 Task: Add The Seaweed Bath Co. Calm Body Wash, Vetiver Geranium to the cart.
Action: Mouse moved to (850, 304)
Screenshot: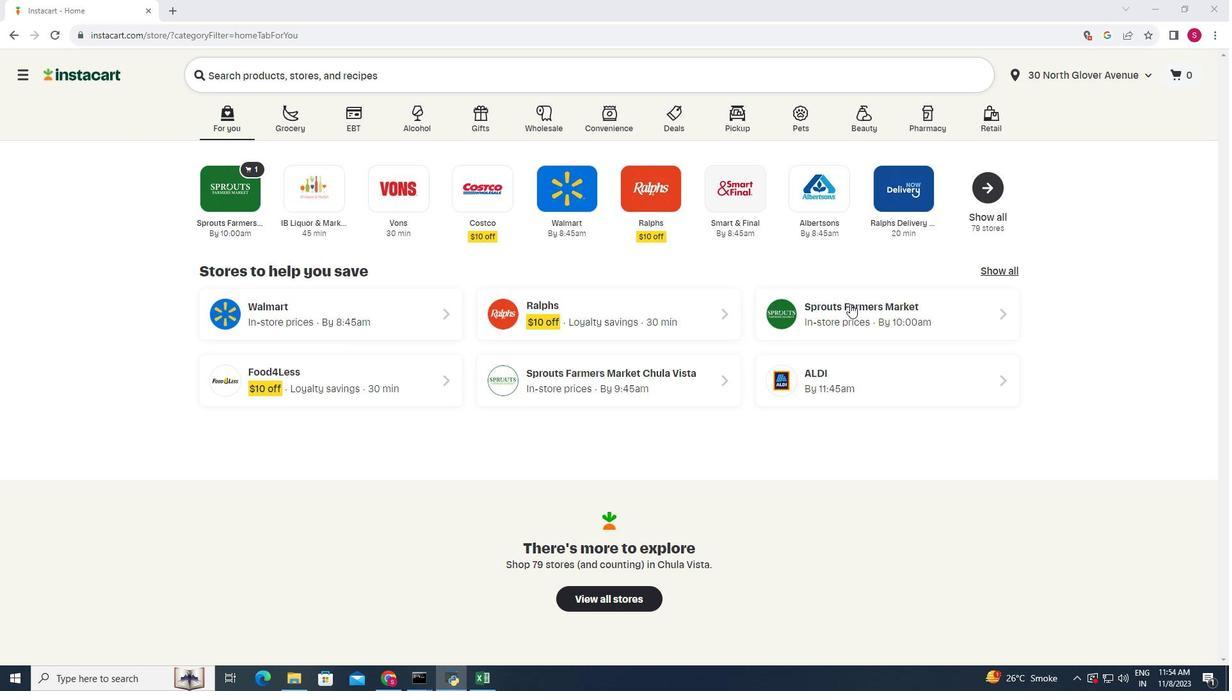 
Action: Mouse pressed left at (850, 304)
Screenshot: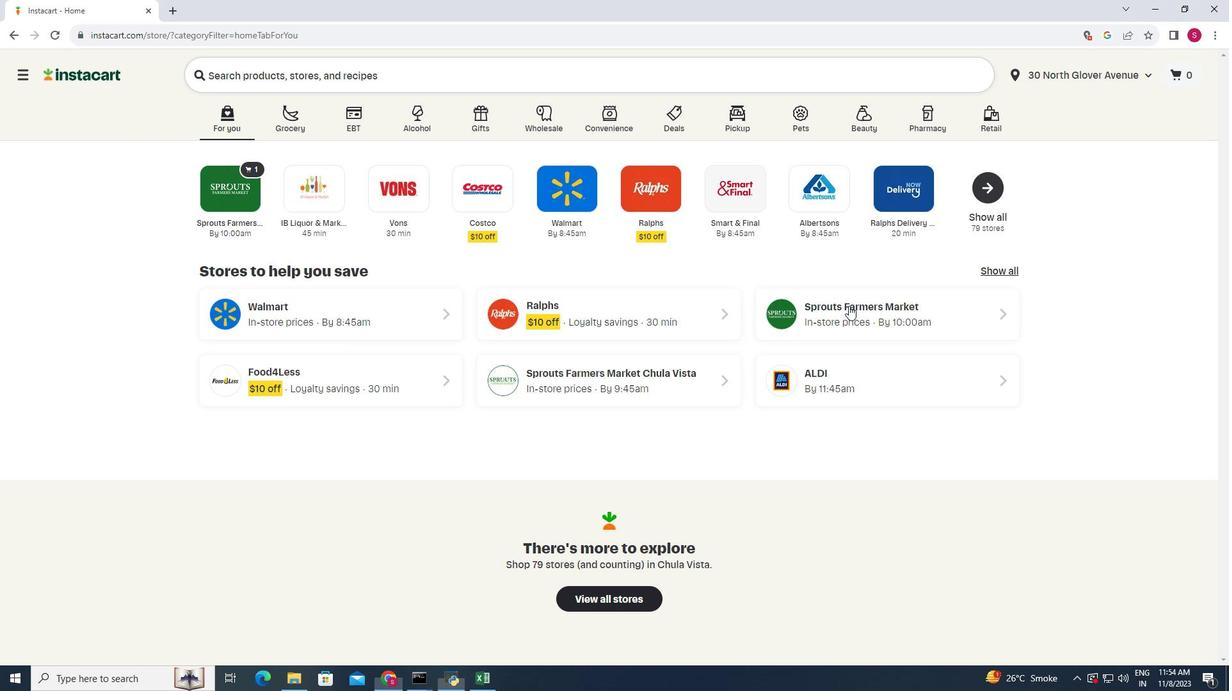 
Action: Mouse moved to (62, 482)
Screenshot: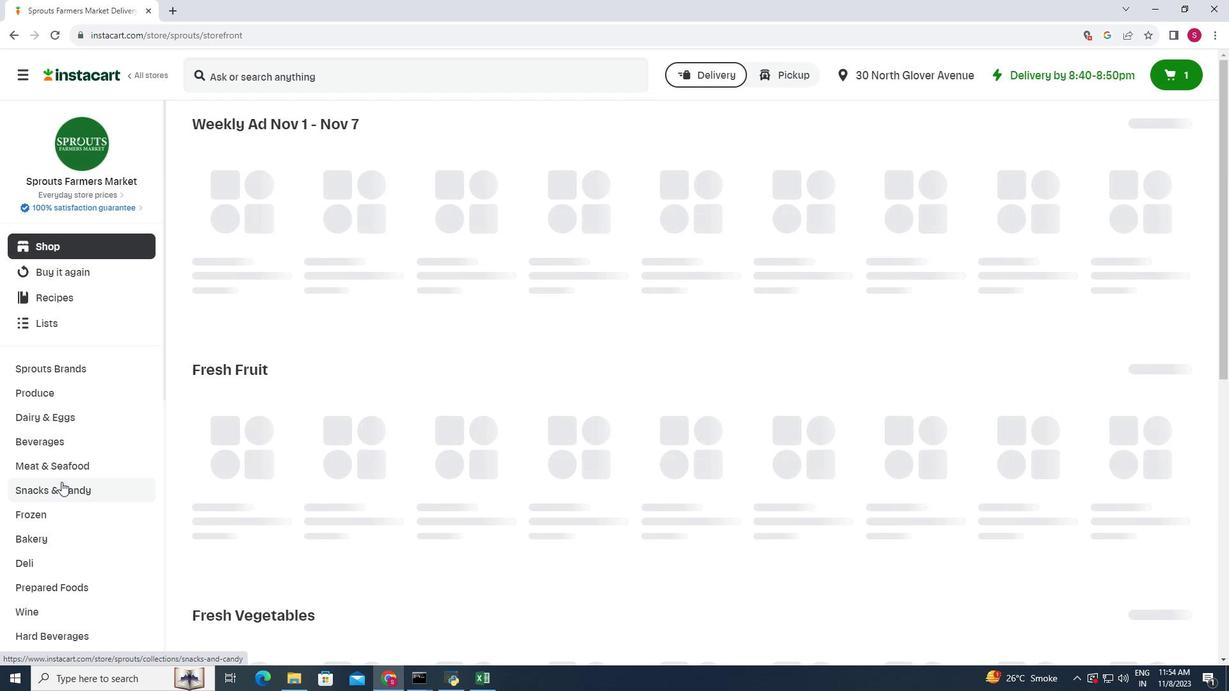 
Action: Mouse scrolled (62, 482) with delta (0, 0)
Screenshot: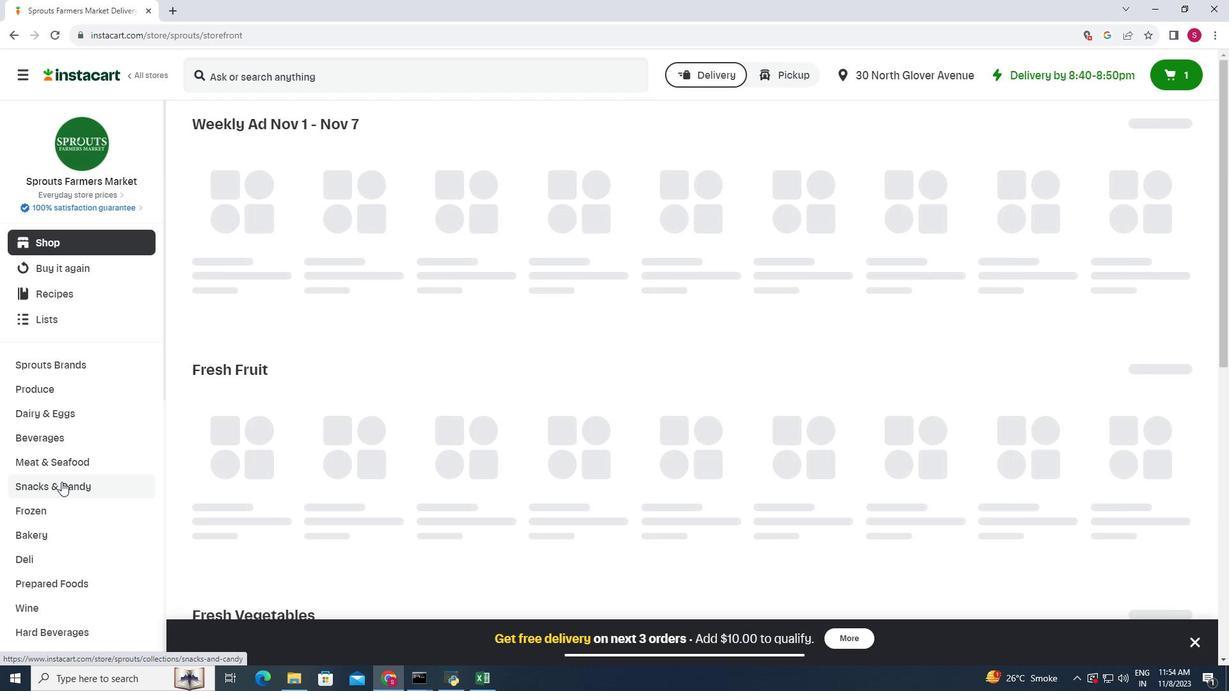 
Action: Mouse scrolled (62, 482) with delta (0, 0)
Screenshot: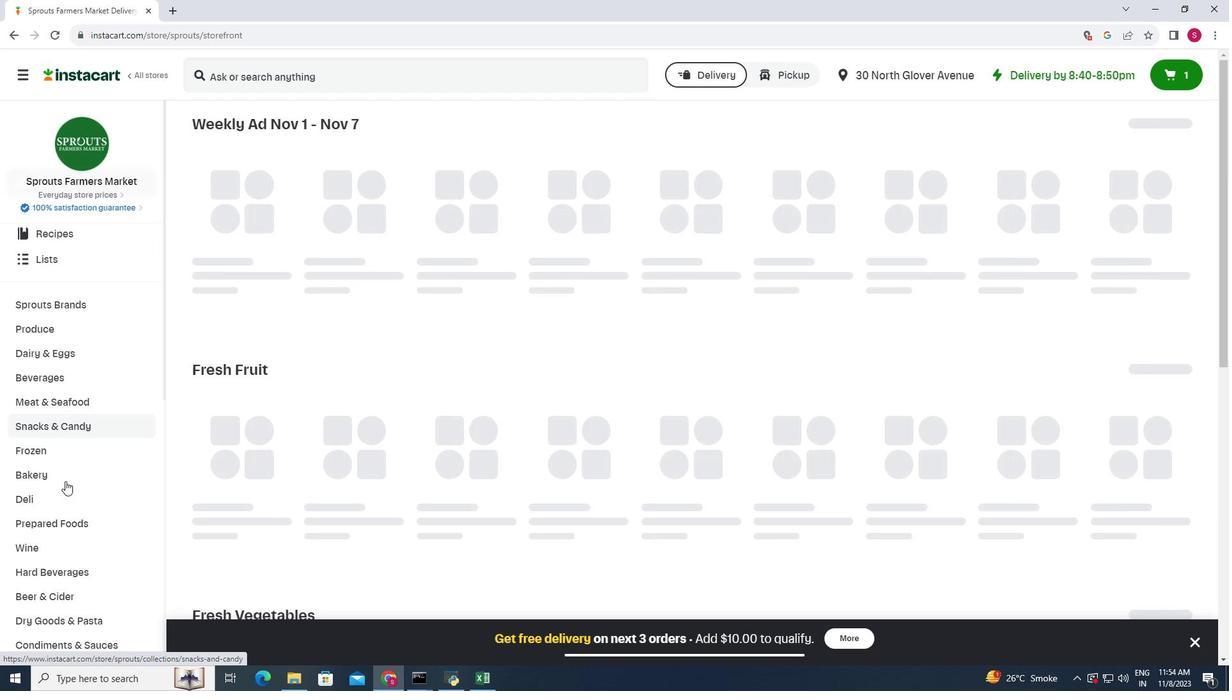 
Action: Mouse moved to (65, 482)
Screenshot: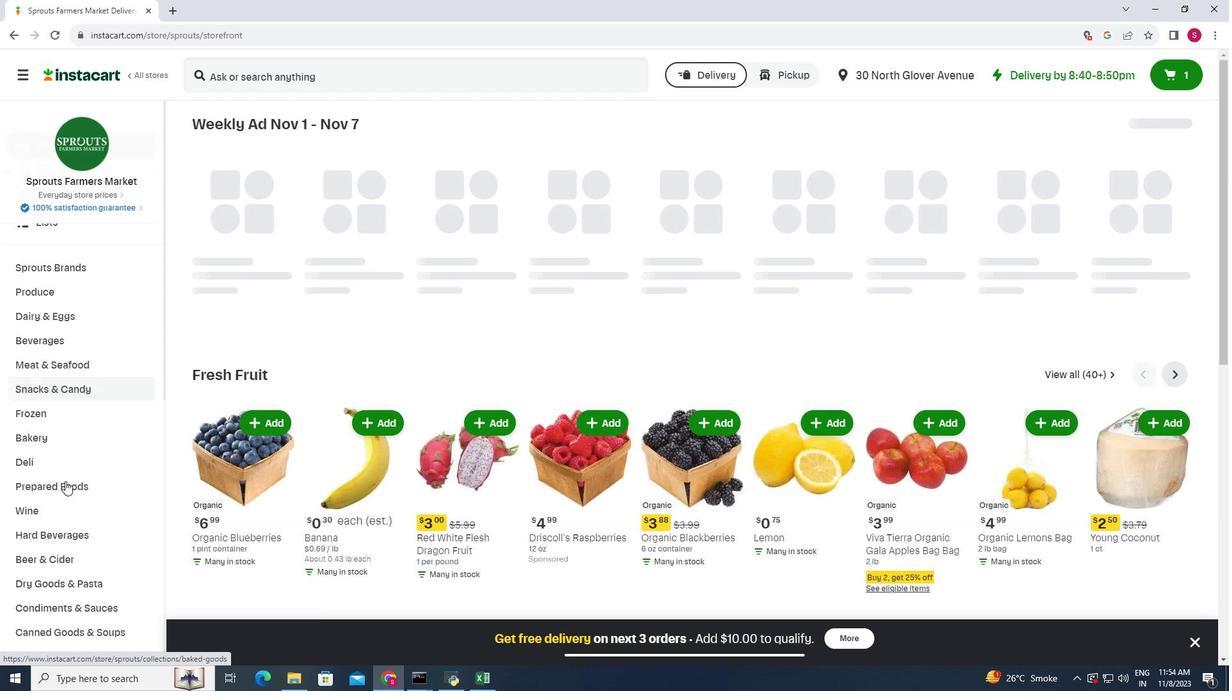
Action: Mouse scrolled (65, 481) with delta (0, 0)
Screenshot: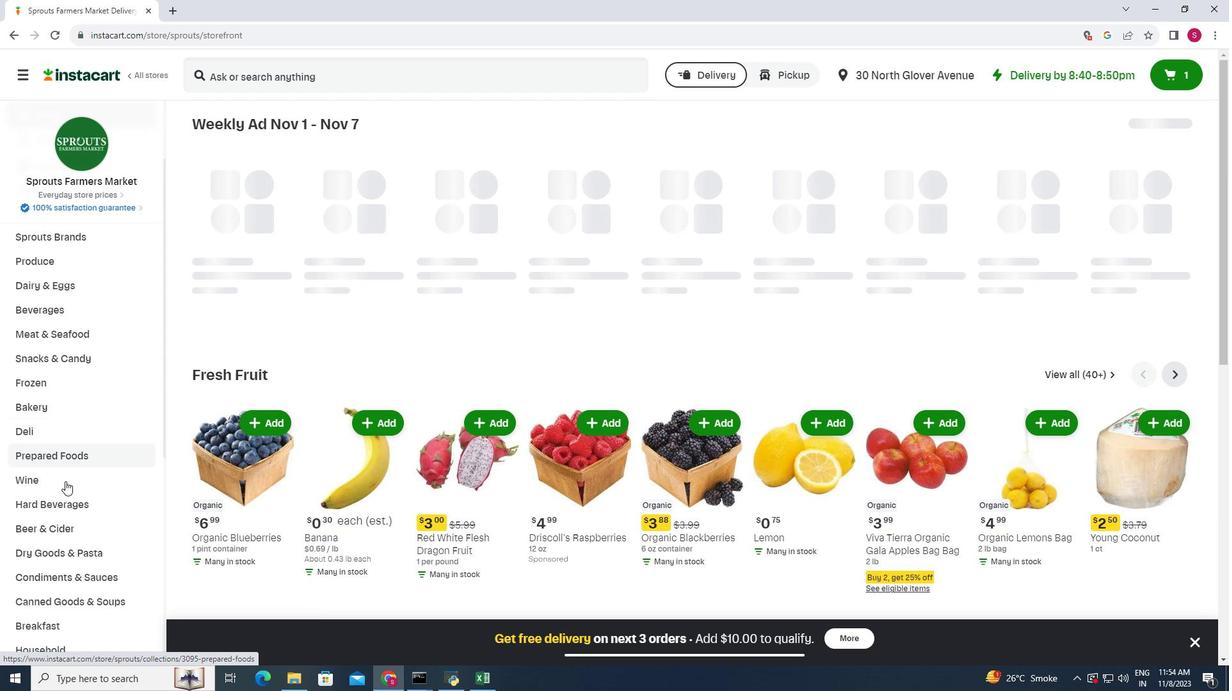 
Action: Mouse scrolled (65, 481) with delta (0, 0)
Screenshot: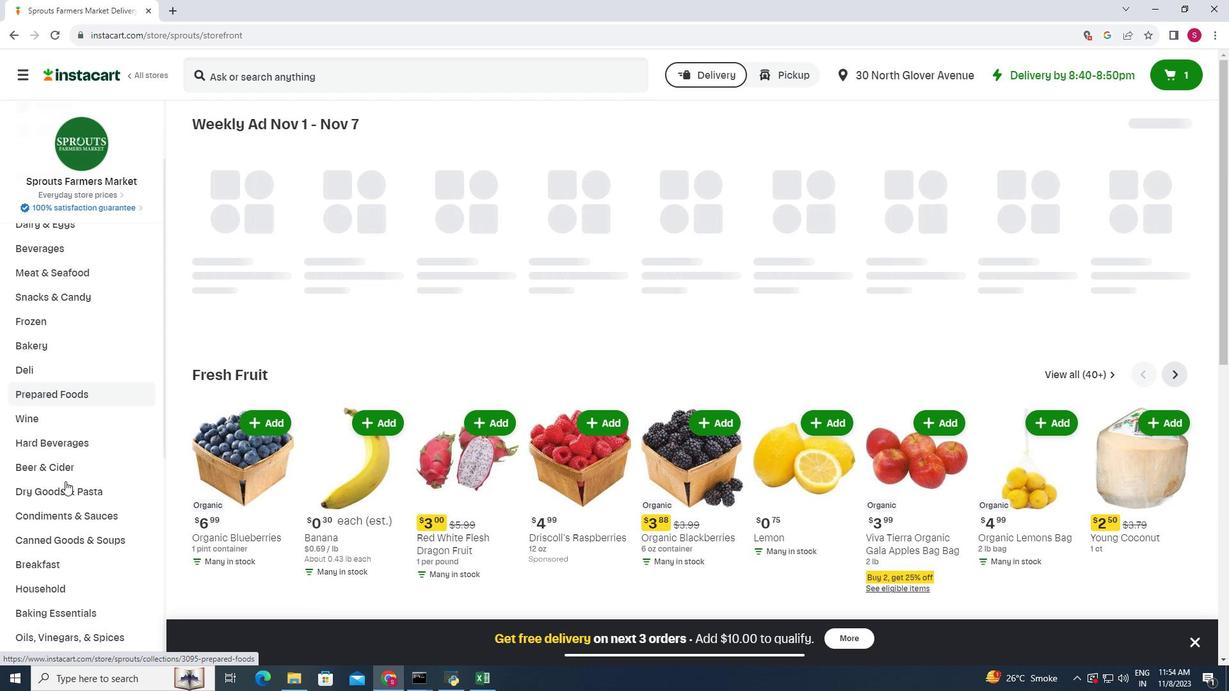 
Action: Mouse scrolled (65, 481) with delta (0, 0)
Screenshot: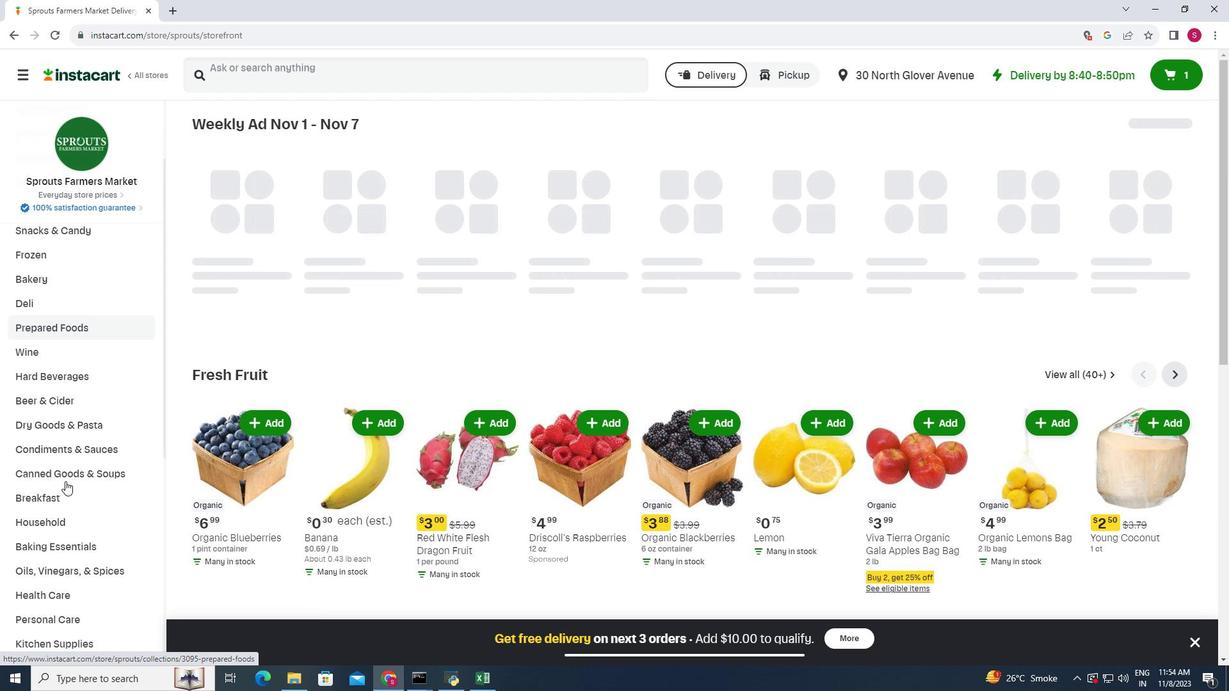 
Action: Mouse scrolled (65, 481) with delta (0, 0)
Screenshot: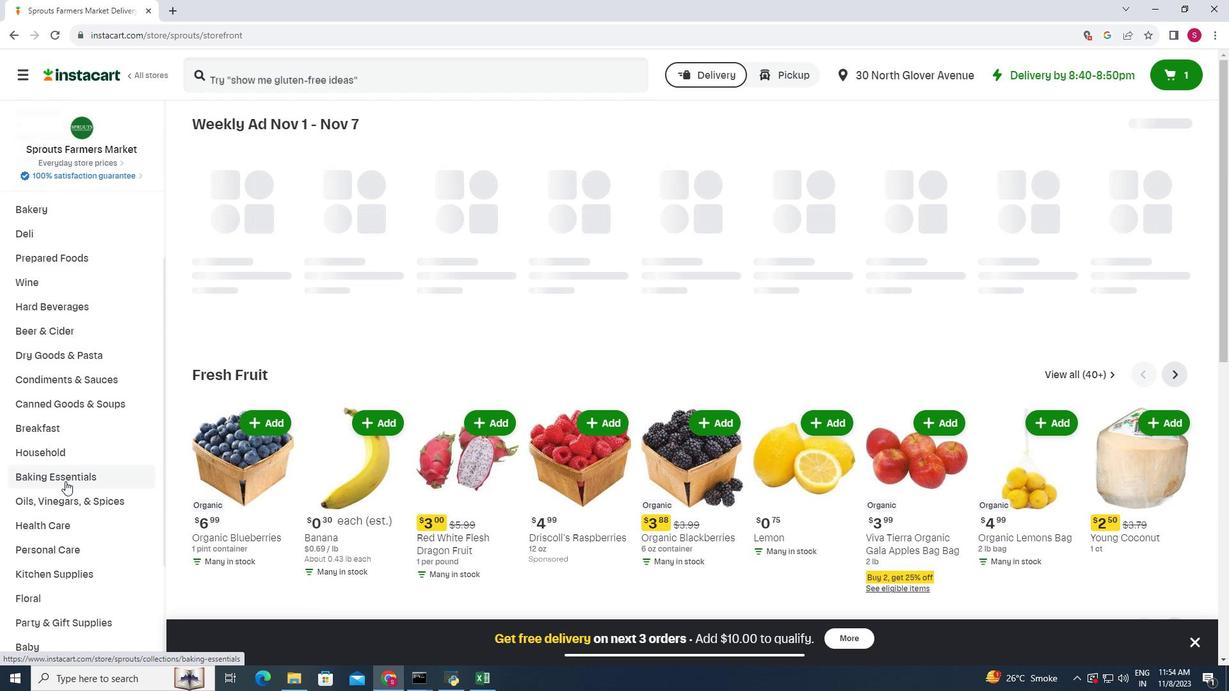 
Action: Mouse moved to (70, 489)
Screenshot: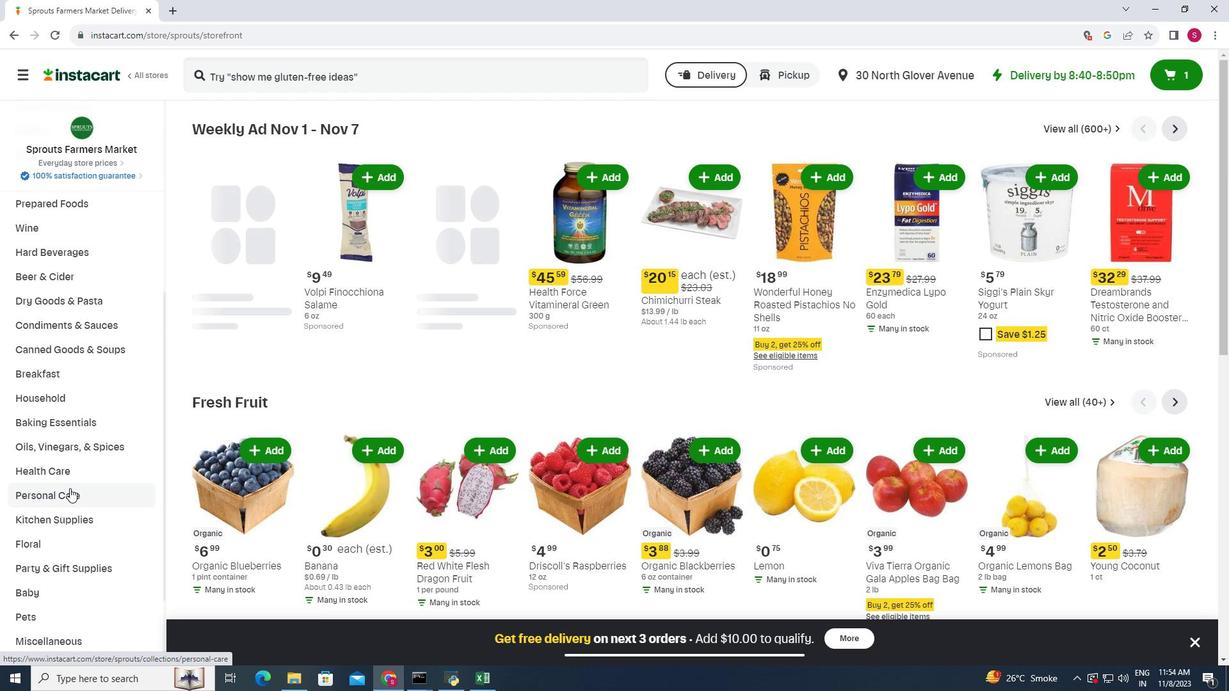 
Action: Mouse pressed left at (70, 489)
Screenshot: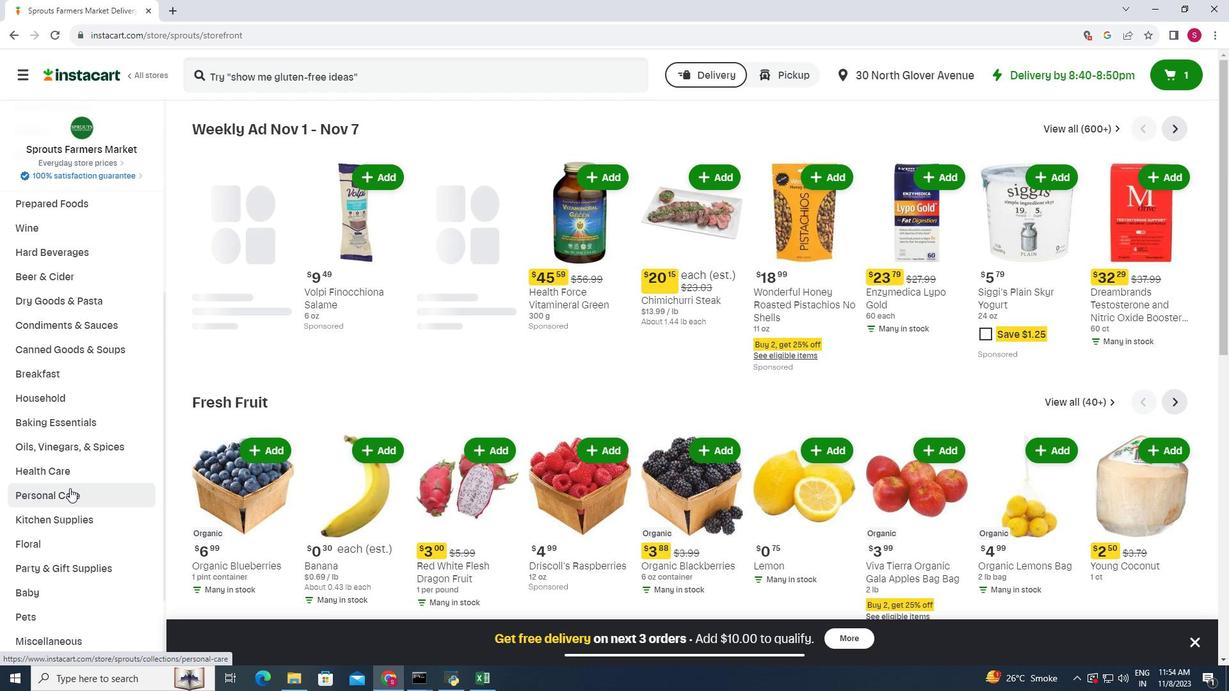 
Action: Mouse moved to (321, 161)
Screenshot: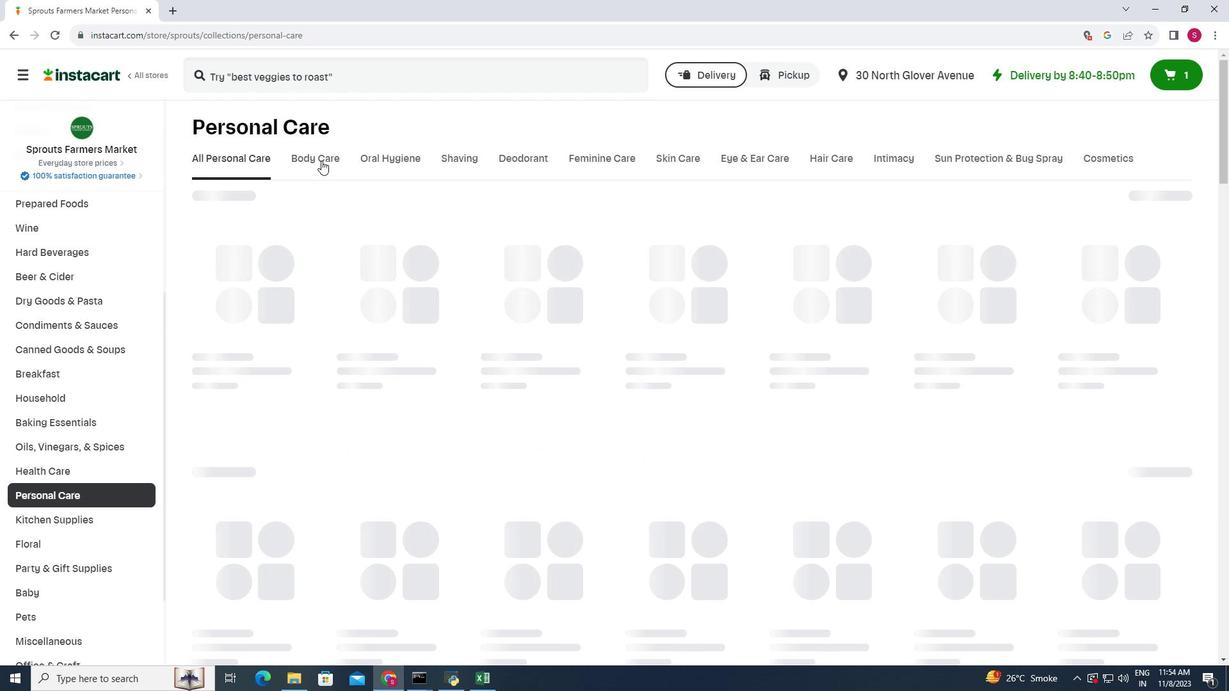 
Action: Mouse pressed left at (321, 161)
Screenshot: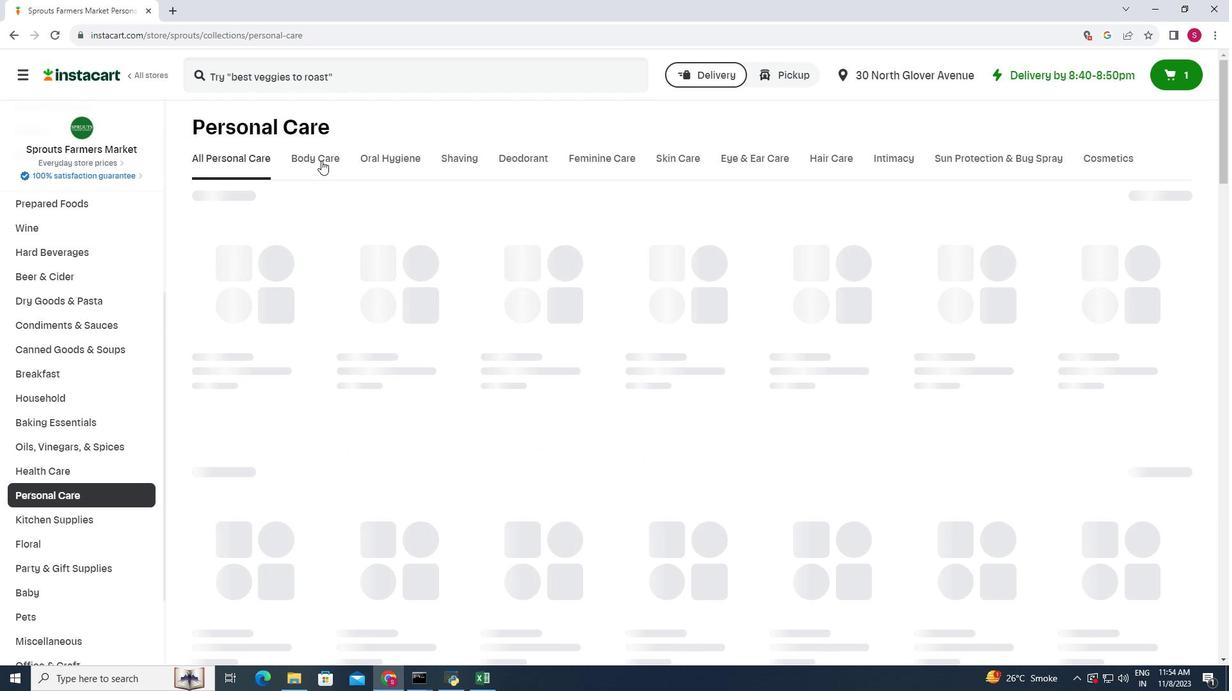 
Action: Mouse moved to (314, 196)
Screenshot: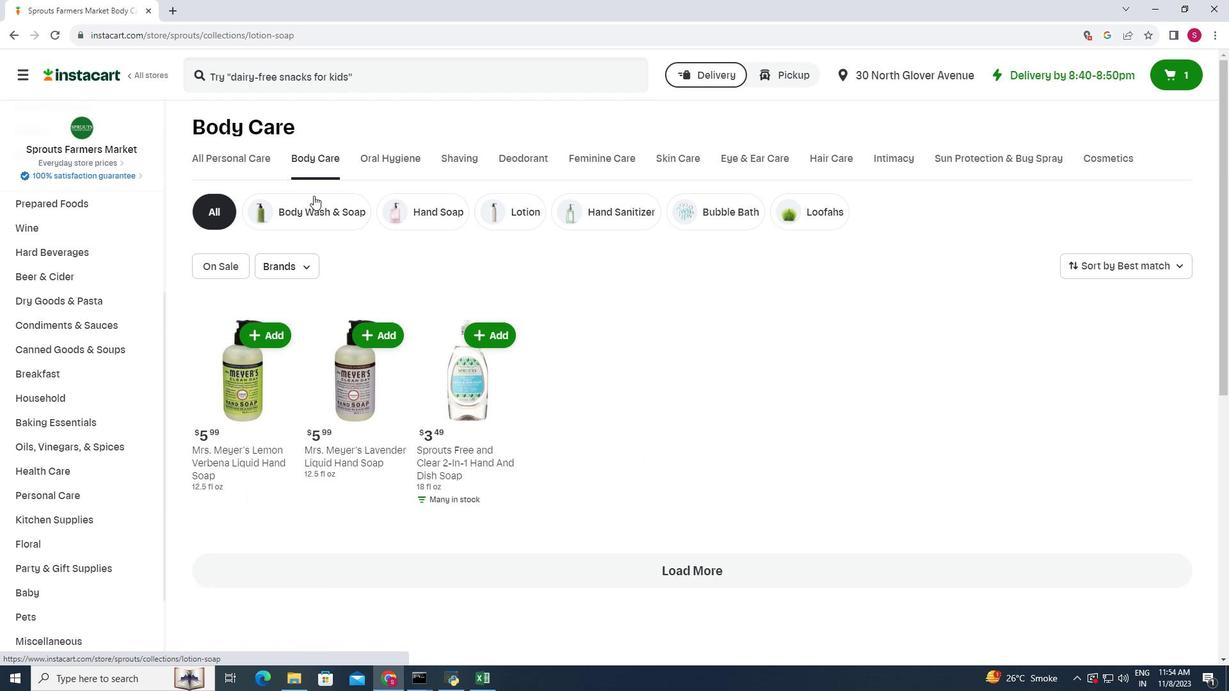 
Action: Mouse pressed left at (314, 196)
Screenshot: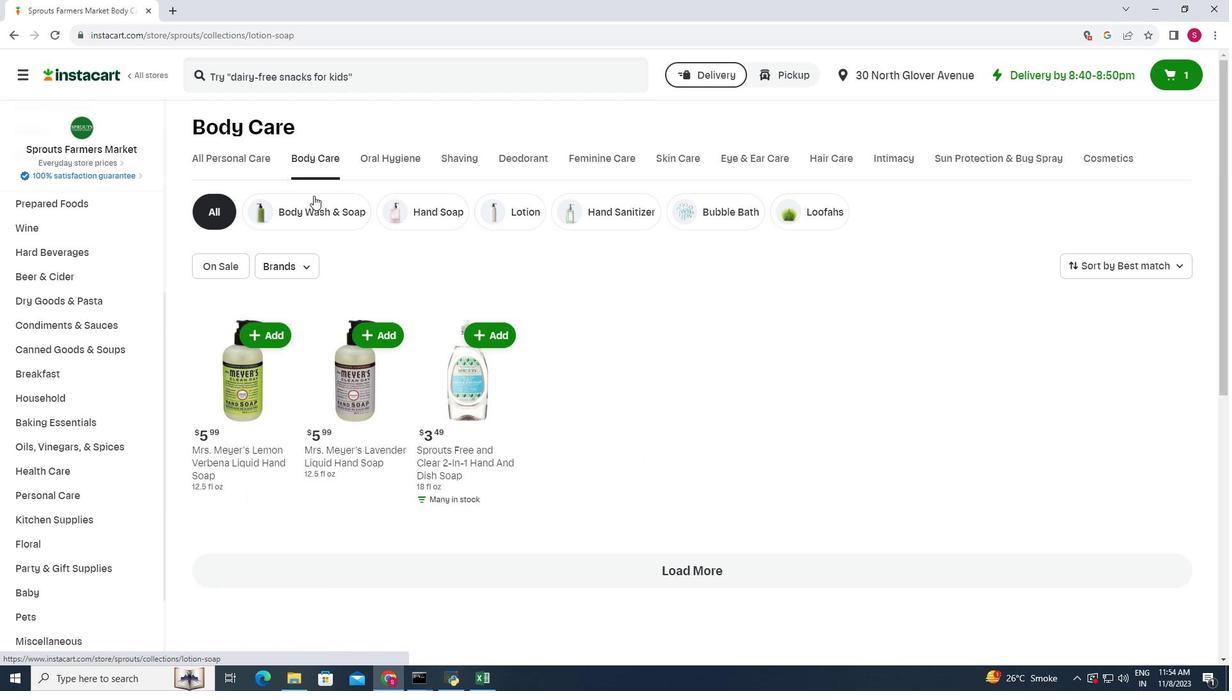 
Action: Mouse moved to (387, 78)
Screenshot: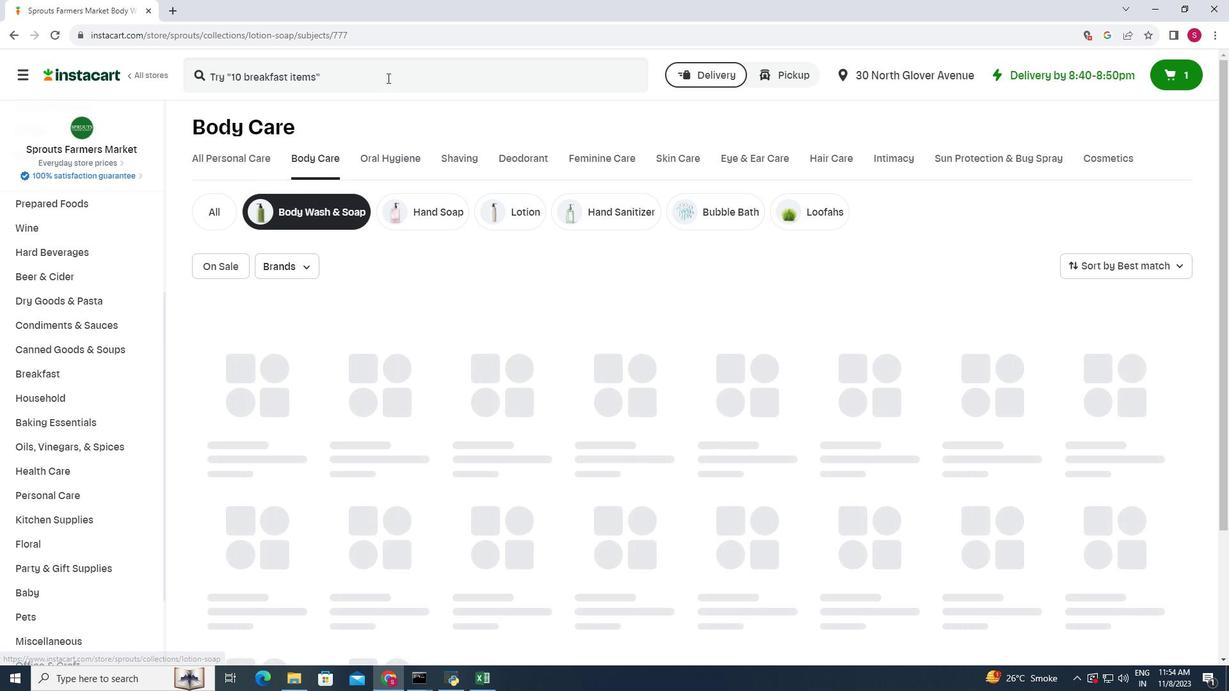 
Action: Mouse pressed left at (387, 78)
Screenshot: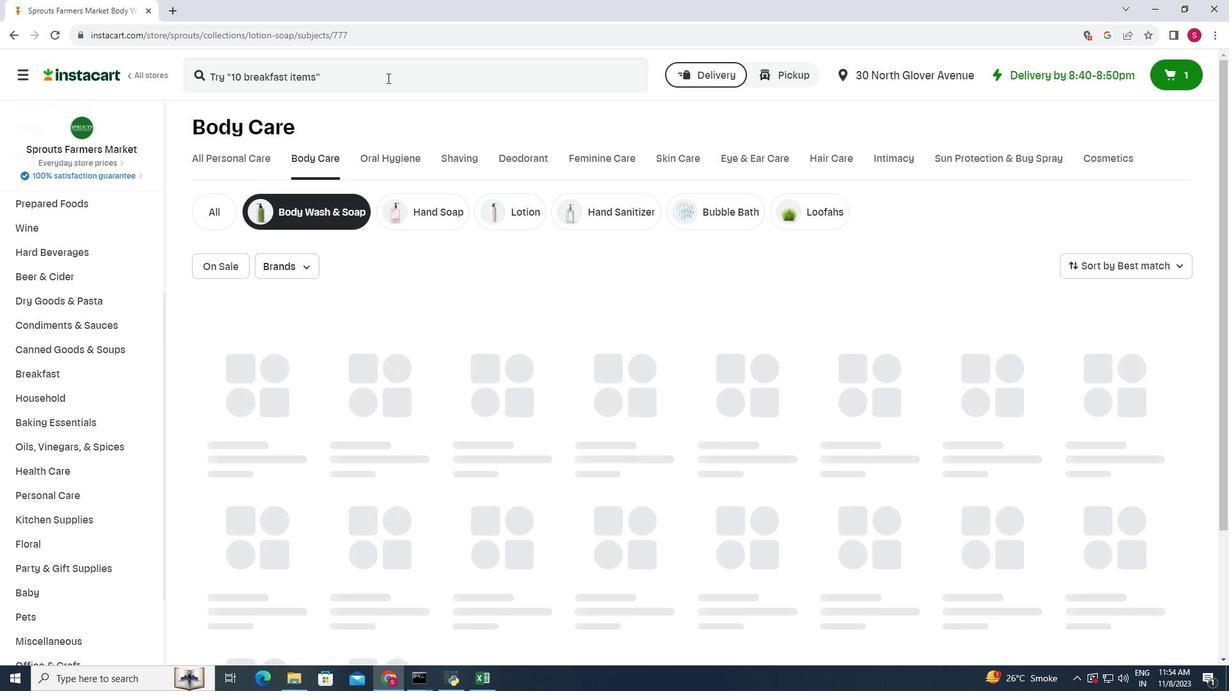 
Action: Mouse moved to (343, 81)
Screenshot: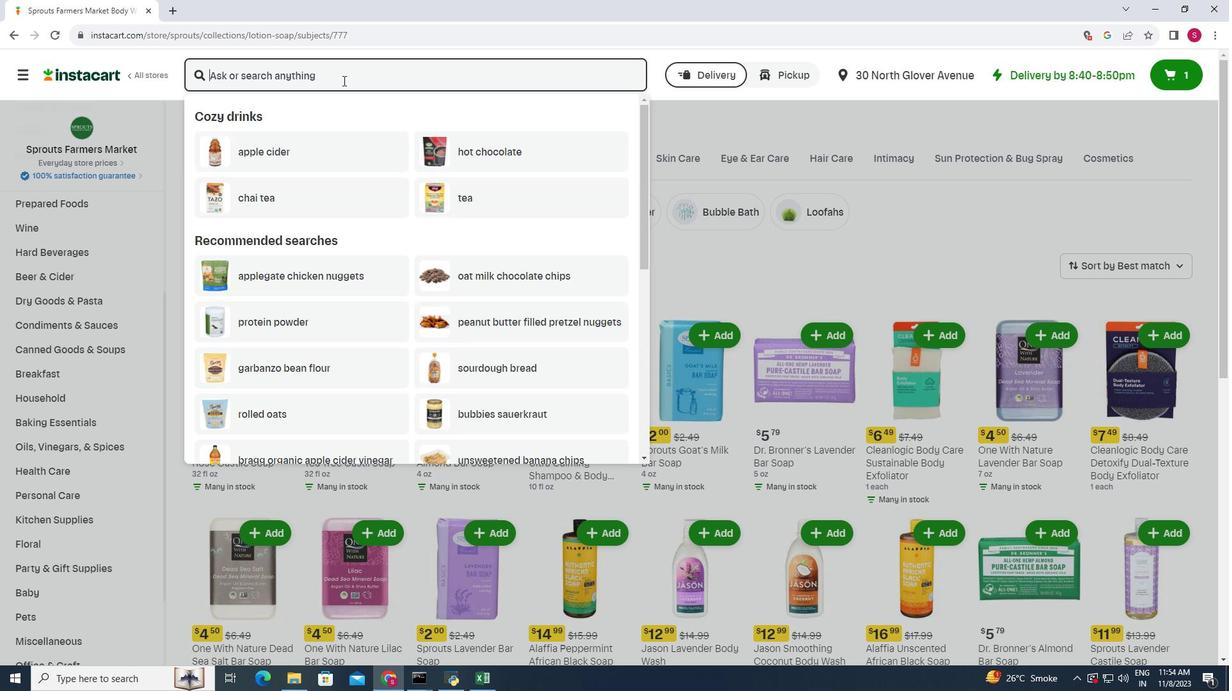 
Action: Mouse pressed left at (343, 81)
Screenshot: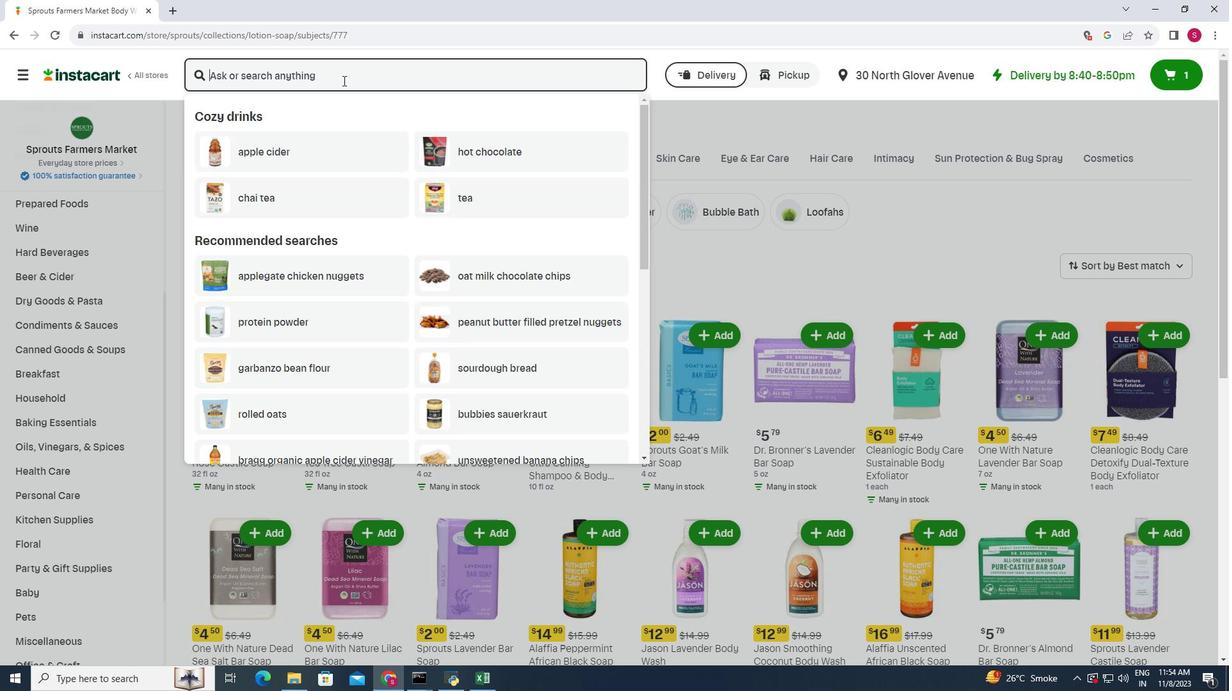 
Action: Mouse moved to (334, 73)
Screenshot: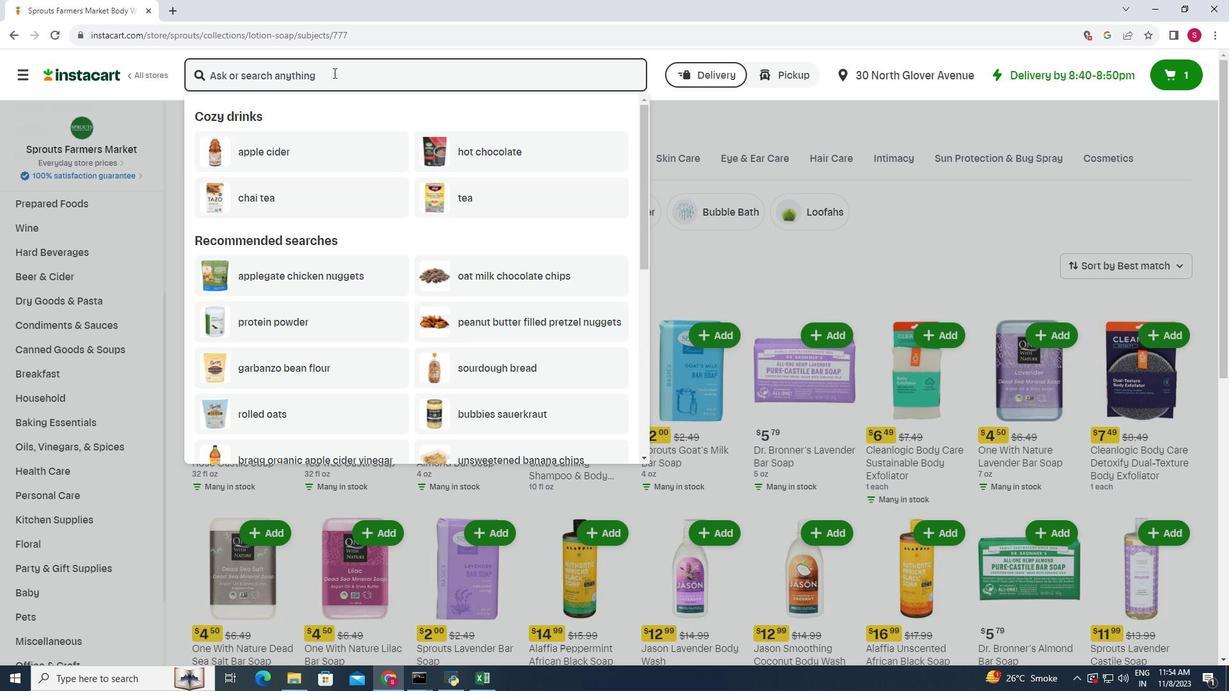 
Action: Key pressed <Key.shift>Thge<Key.space><Key.backspace><Key.backspace><Key.backspace>e<Key.space><Key.shift>Seaweed<Key.space><Key.shift>Bath<Key.space><Key.shift>Co
Screenshot: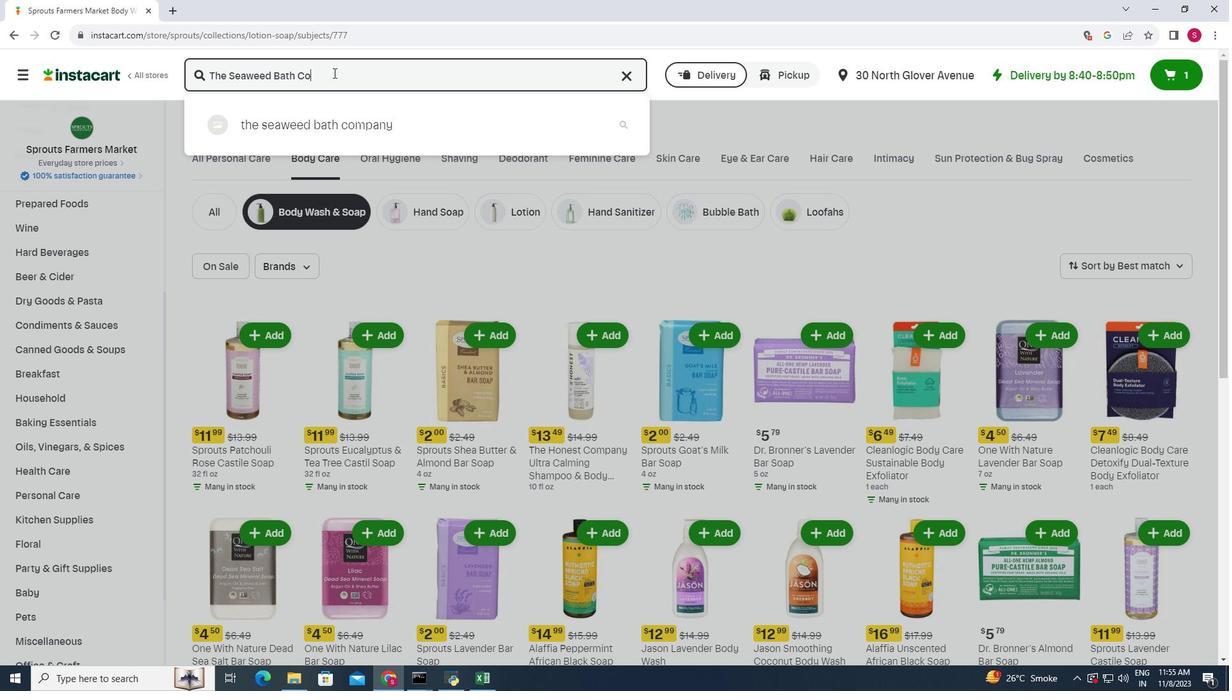 
Action: Mouse moved to (331, 71)
Screenshot: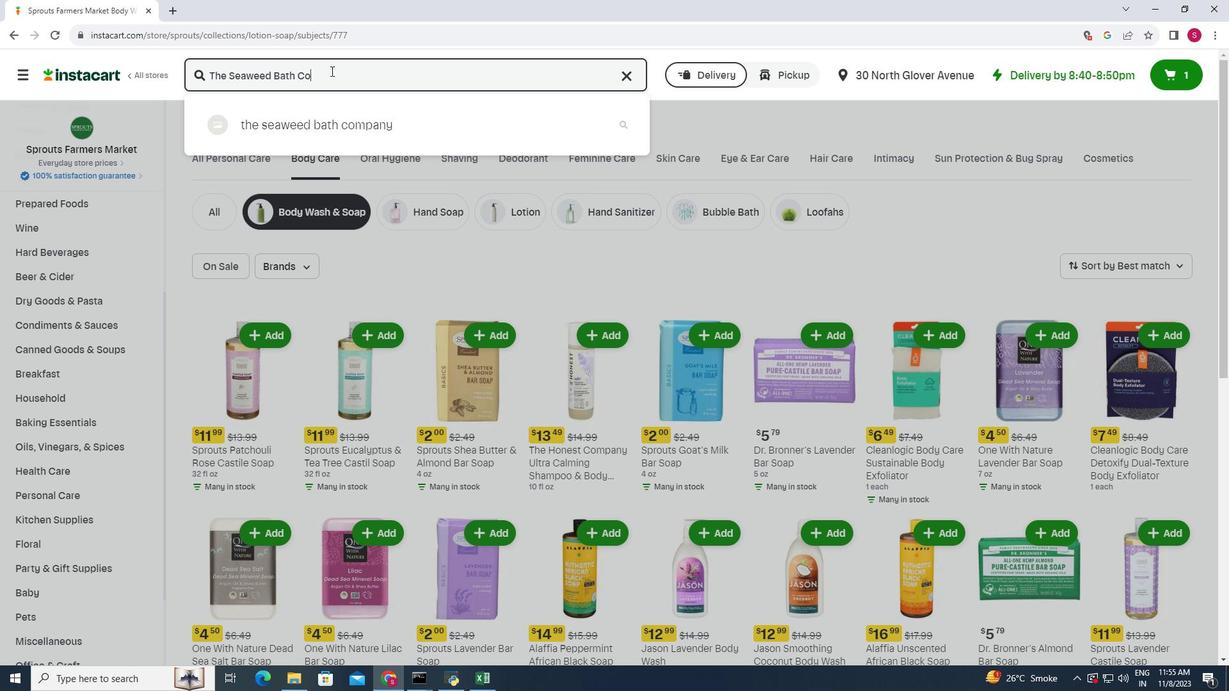 
Action: Key pressed .<Key.space><Key.shift>Calm<Key.space><Key.shift>Body<Key.space><Key.shift>Wash<Key.space><Key.backspace>,<Key.space><Key.shift>Vet
Screenshot: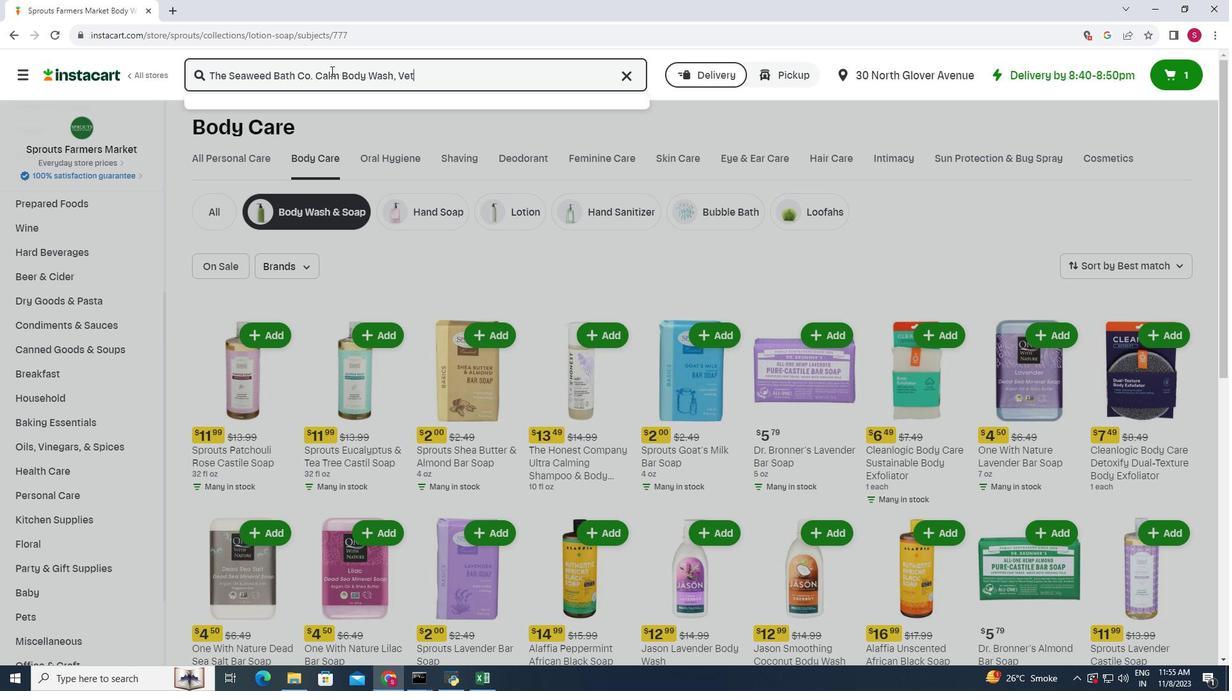 
Action: Mouse moved to (330, 71)
Screenshot: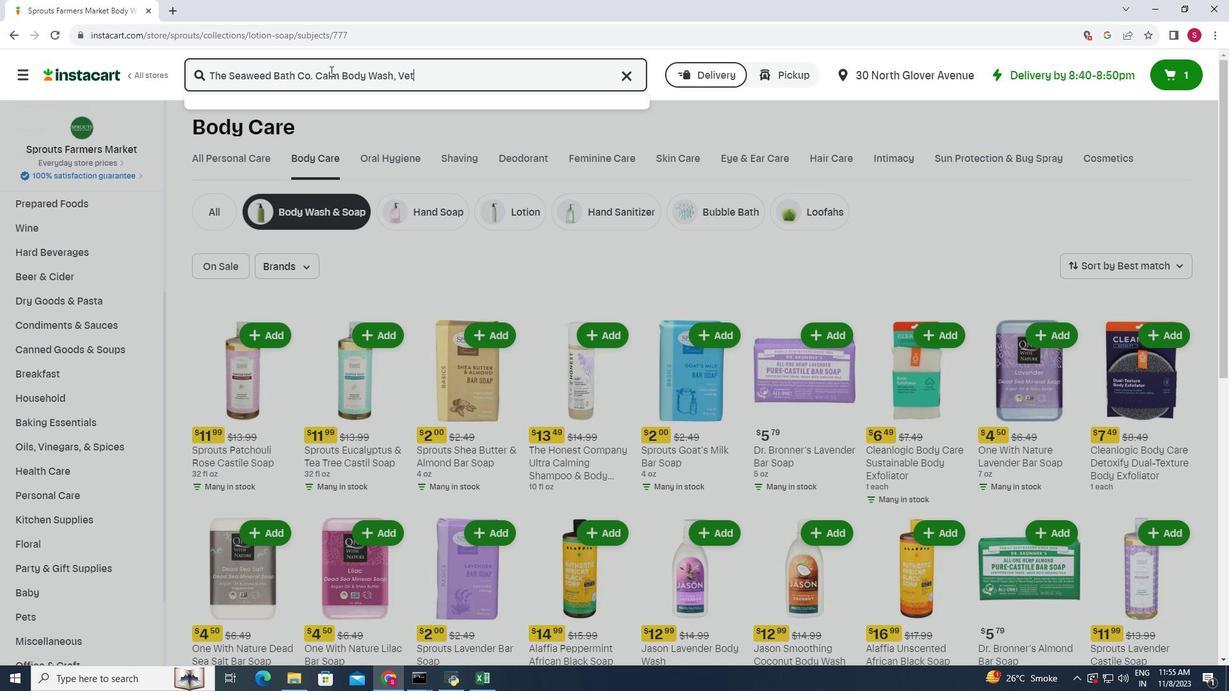 
Action: Key pressed iver<Key.space><Key.shift>Geranium<Key.enter>
Screenshot: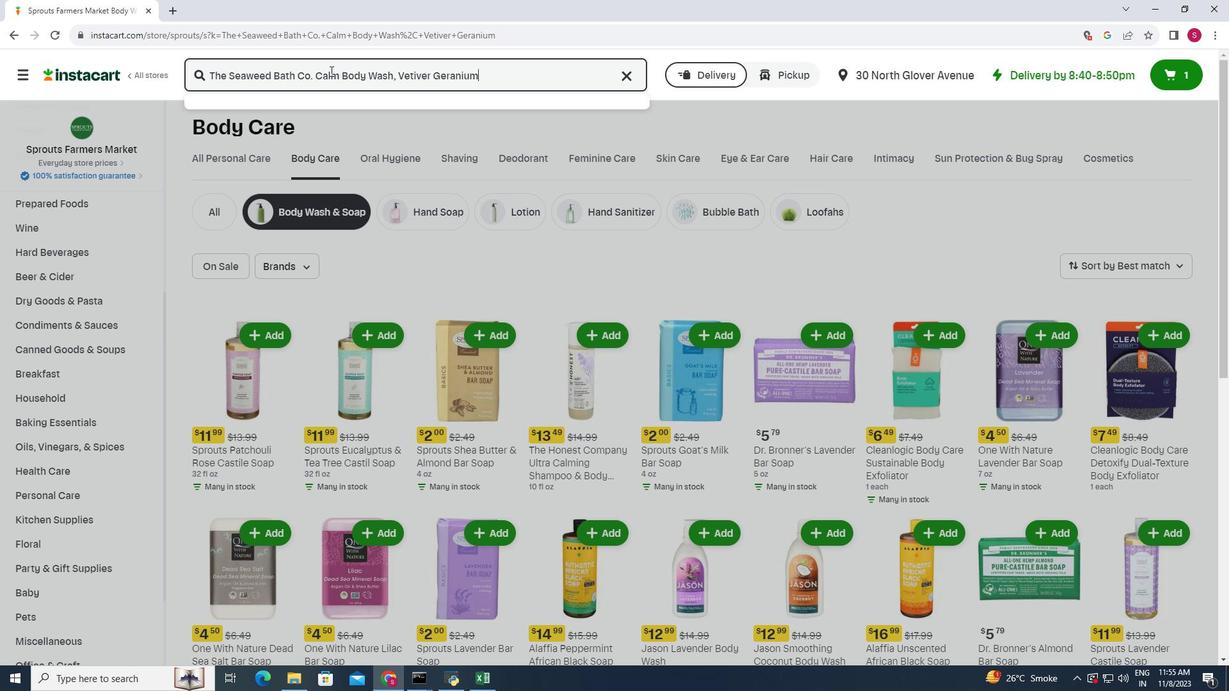 
Action: Mouse moved to (350, 206)
Screenshot: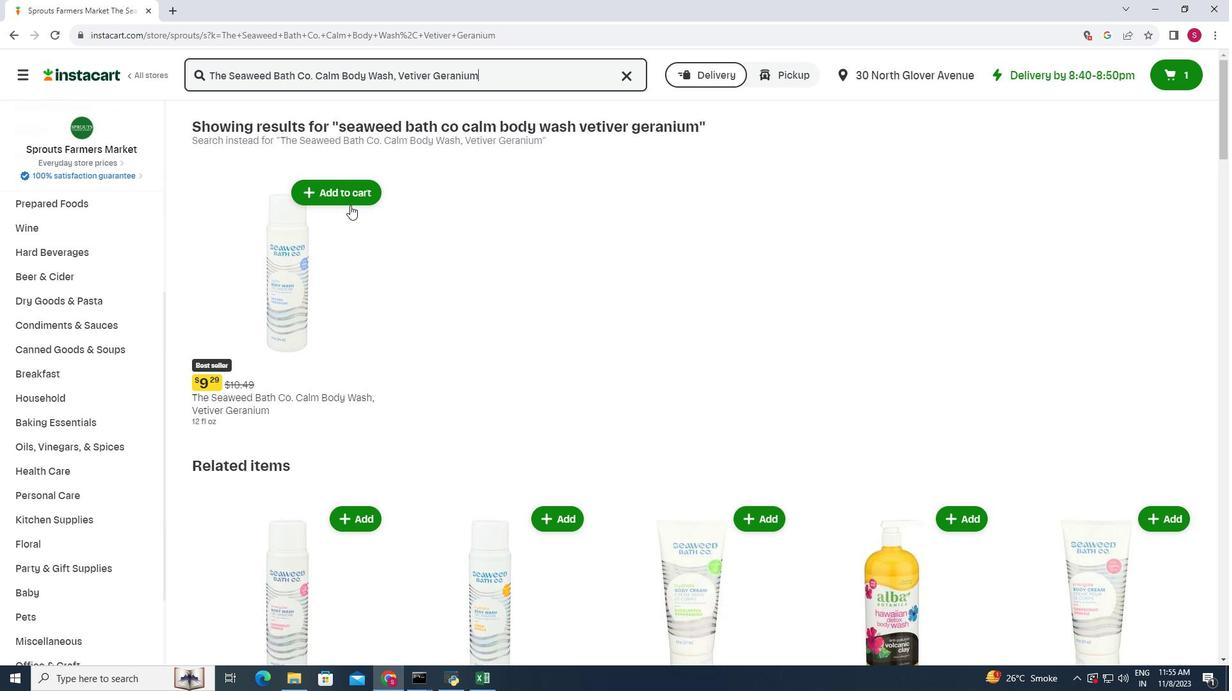 
Action: Mouse pressed left at (350, 206)
Screenshot: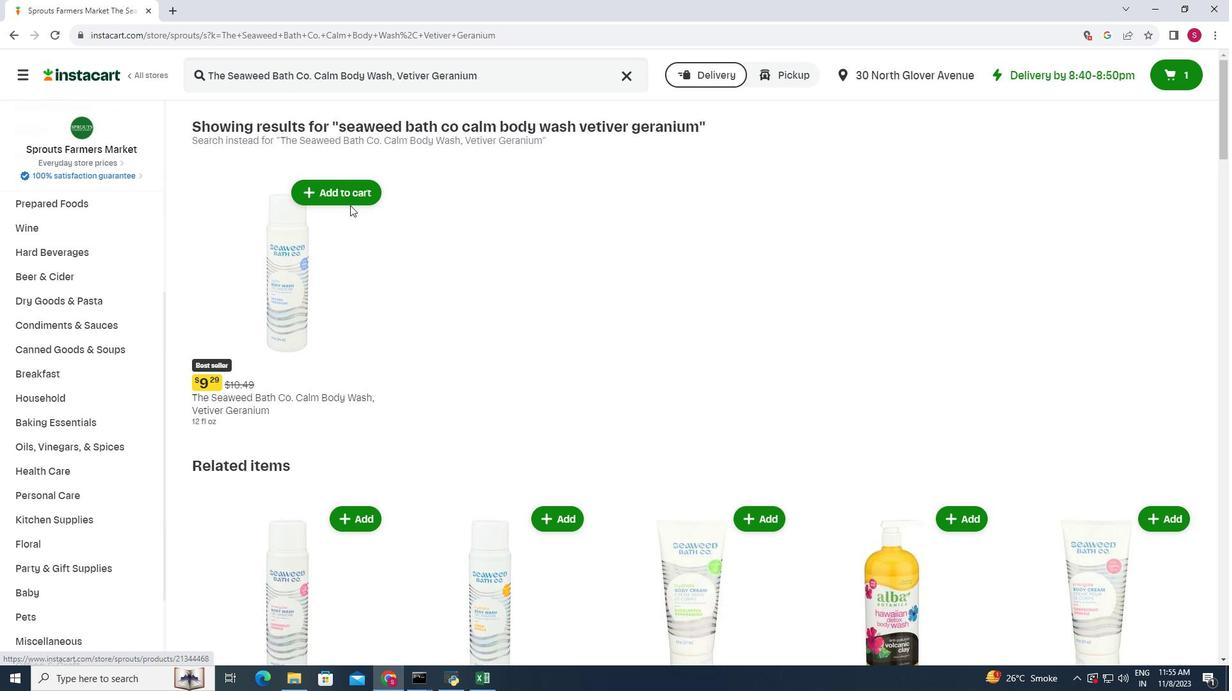 
Action: Mouse moved to (367, 190)
Screenshot: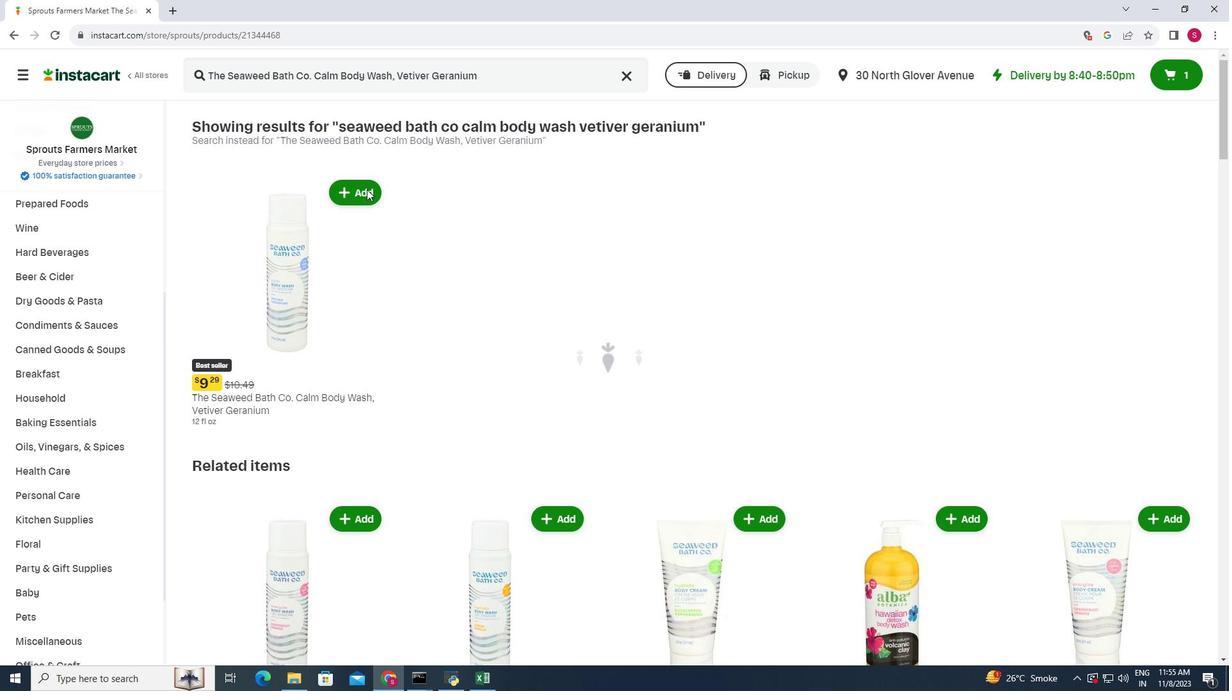 
Action: Mouse pressed left at (367, 190)
Screenshot: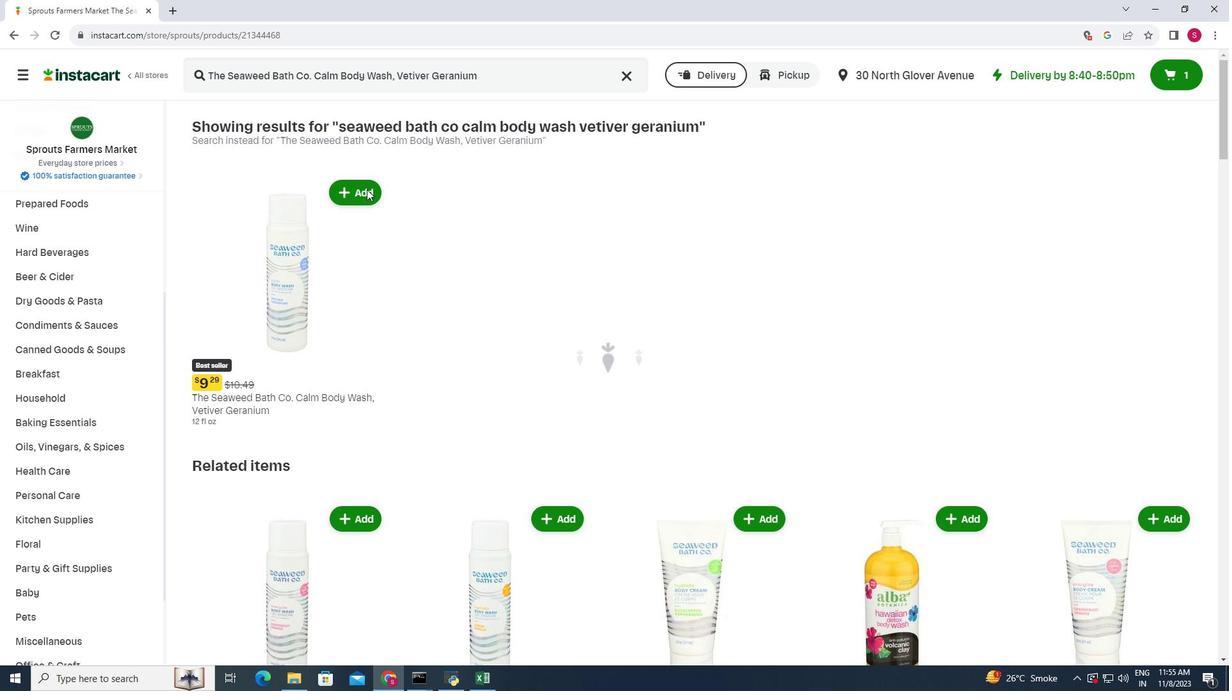 
Action: Mouse moved to (992, 263)
Screenshot: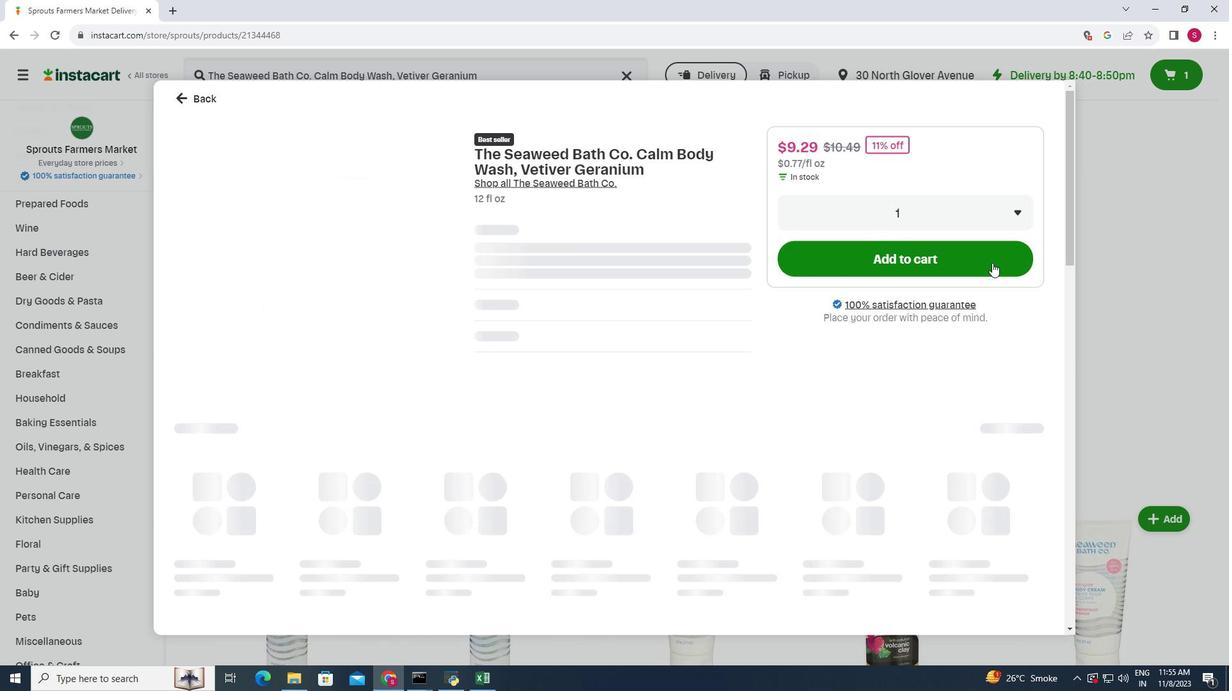 
Action: Mouse pressed left at (992, 263)
Screenshot: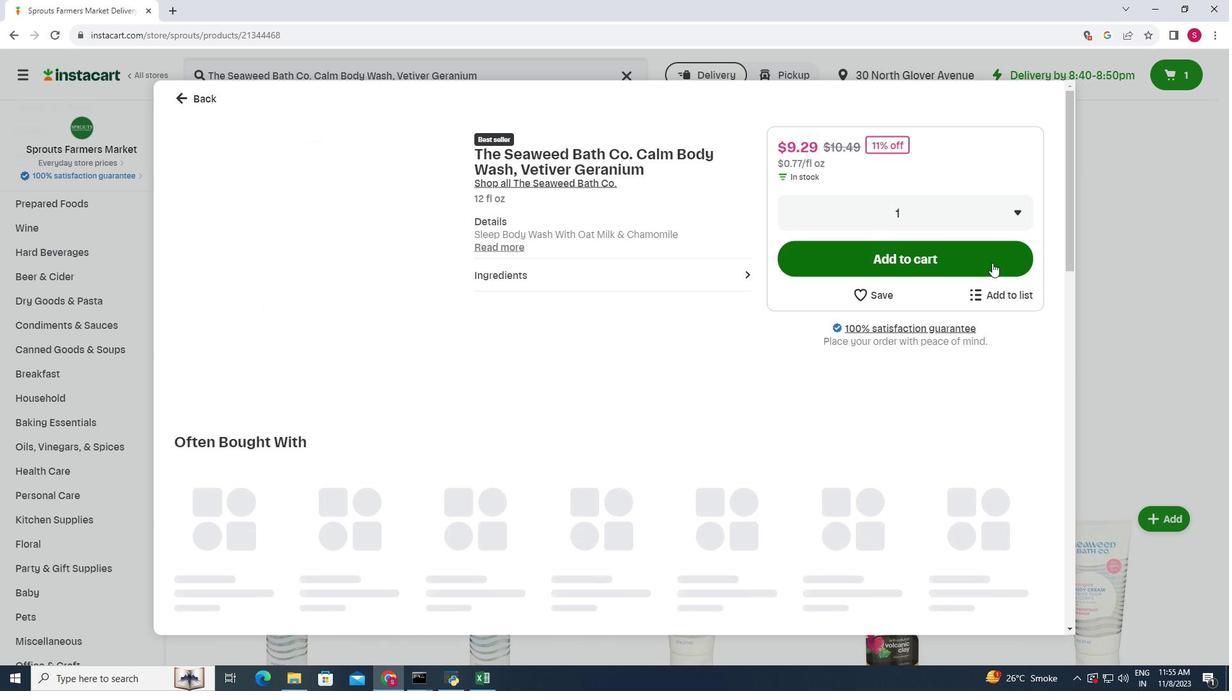 
Action: Mouse moved to (987, 263)
Screenshot: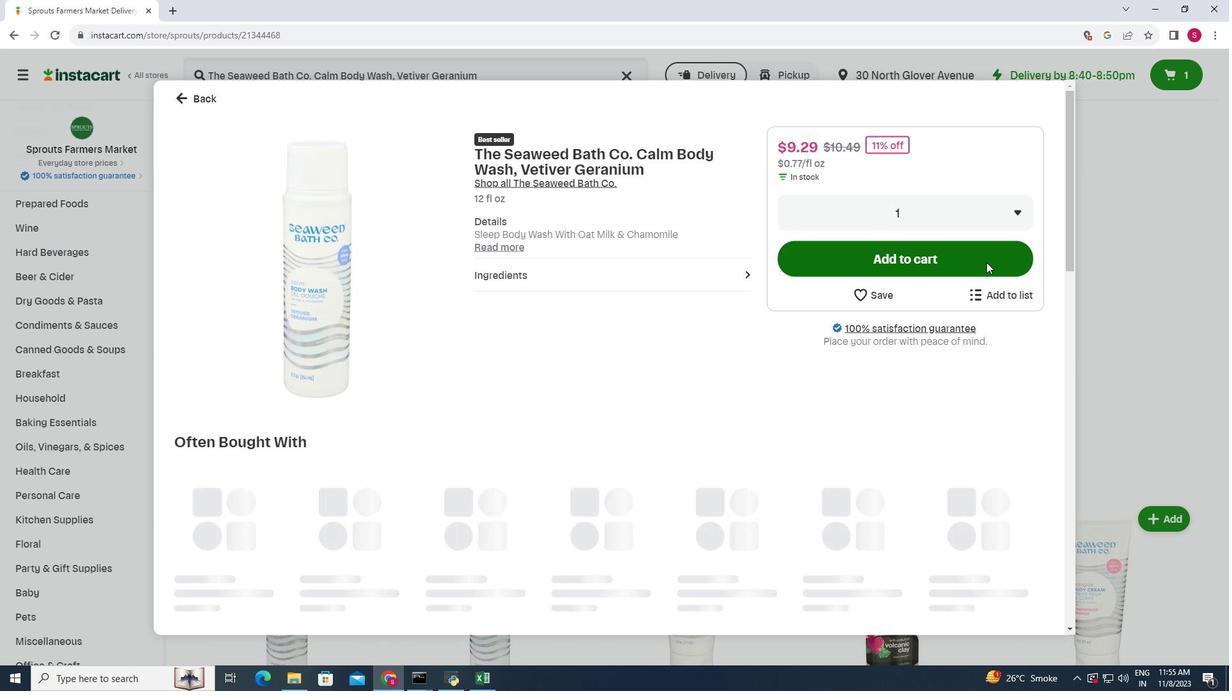 
